 Task: Â Rotate a video.
Action: Mouse moved to (640, 609)
Screenshot: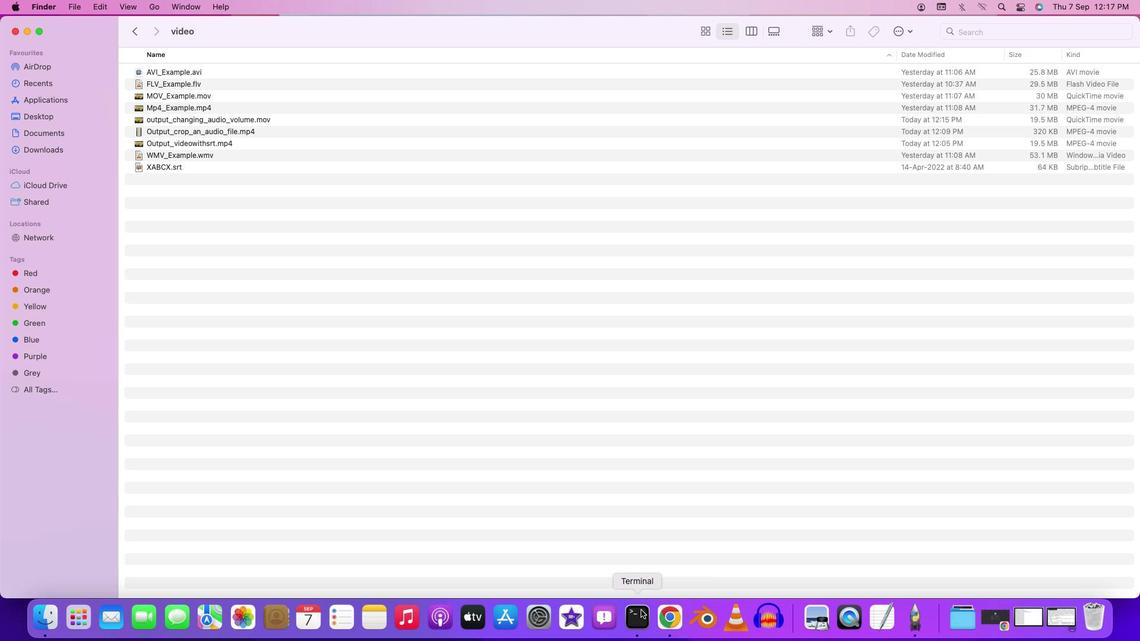 
Action: Mouse pressed right at (640, 609)
Screenshot: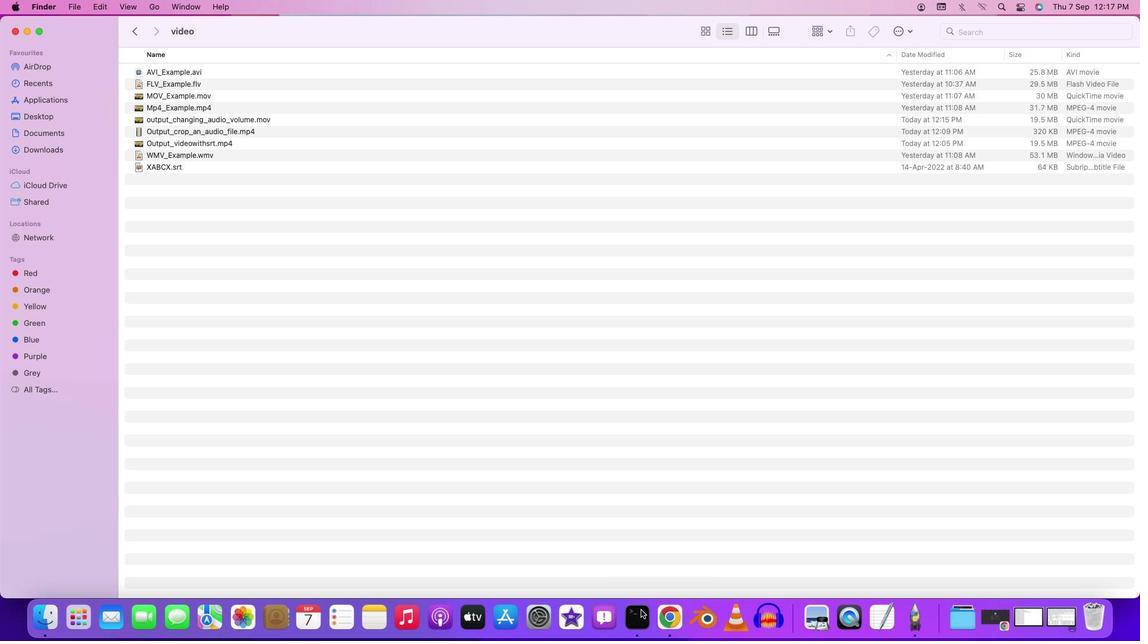 
Action: Mouse moved to (670, 473)
Screenshot: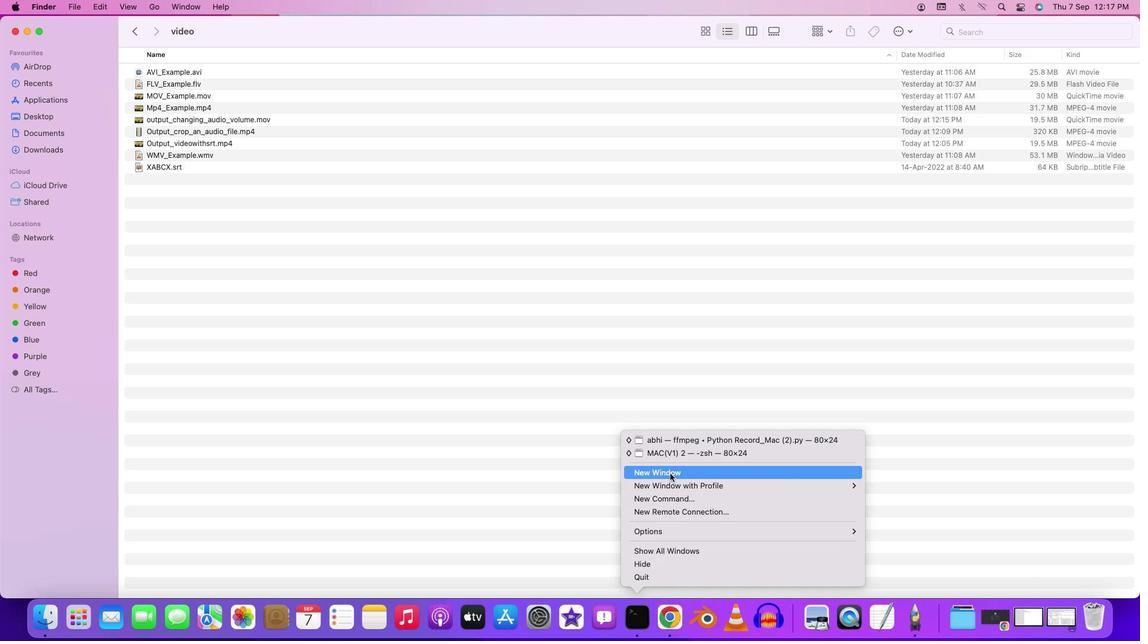 
Action: Mouse pressed left at (670, 473)
Screenshot: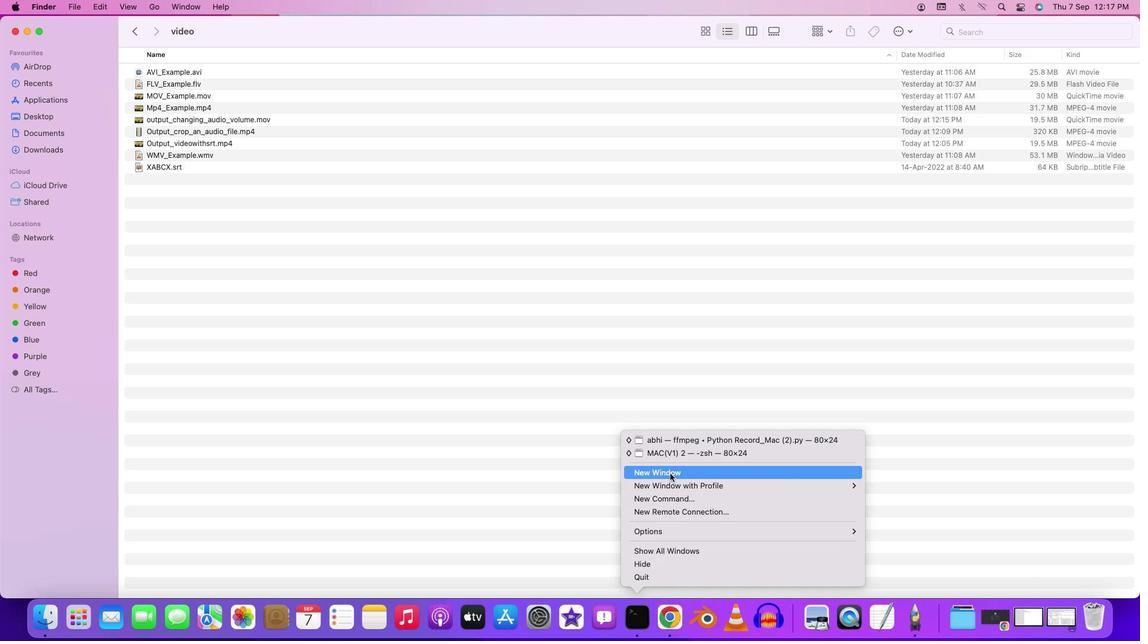 
Action: Mouse moved to (670, 472)
Screenshot: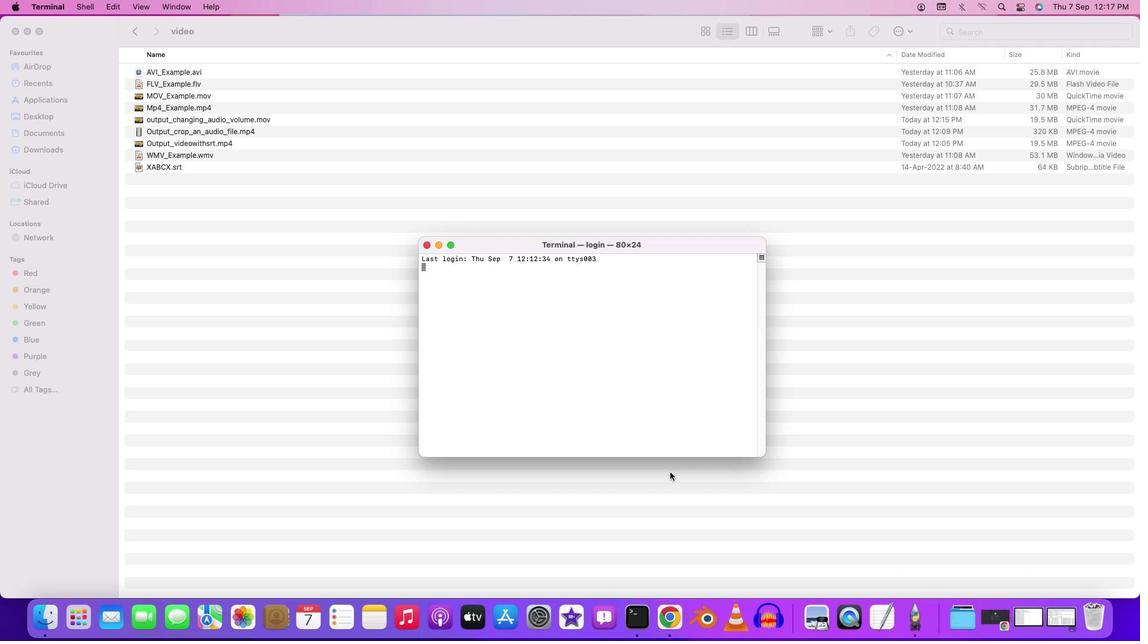 
Action: Key pressed 'c''d'Key.space'd''e''s''k''t''o''p'Key.enter'c''d'Key.space'a'Key.backspace'f''f''m''p''e''g'Key.enter'c''d'Key.space'c''o''n''v''e''r''s''i''o''n'Key.enter'c''d'Key.space'v''i''d''e''o'Key.enter'f''f''m''p''e''g''-'Key.backspaceKey.space'-''i'Key.spaceKey.shift'O''u''r'Key.backspace't''p''u''t'Key.shift')'Key.backspaceKey.shift'_''v''i''d''e''o''w''i''t''h''s''r''t''.''m''p''4'Key.space'-''v''f'Key.spaceKey.shift'"''t''r''a''n''s''p''o''s''e''=''3'Key.shift'"'Key.spaceKey.shift'O''u''t''p''u''t'Key.shift'_''r''o''t''a''t''e'Key.shift'_''a'Key.shift'_''v''i''d''e''o''.''m''p''4'Key.enter
Screenshot: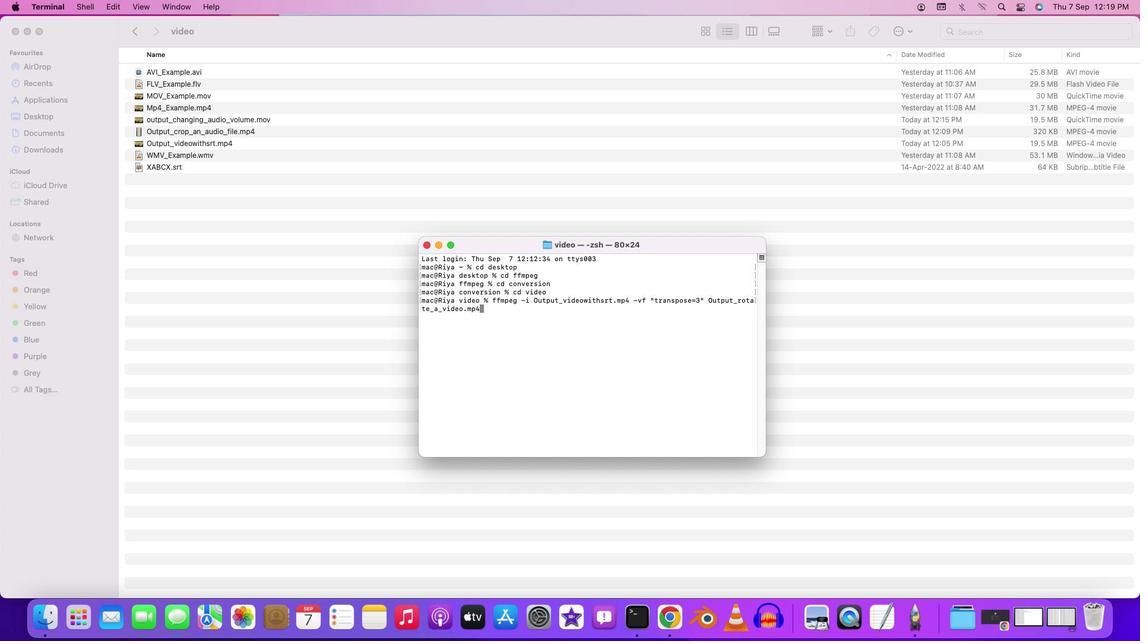 
Action: Mouse moved to (664, 449)
Screenshot: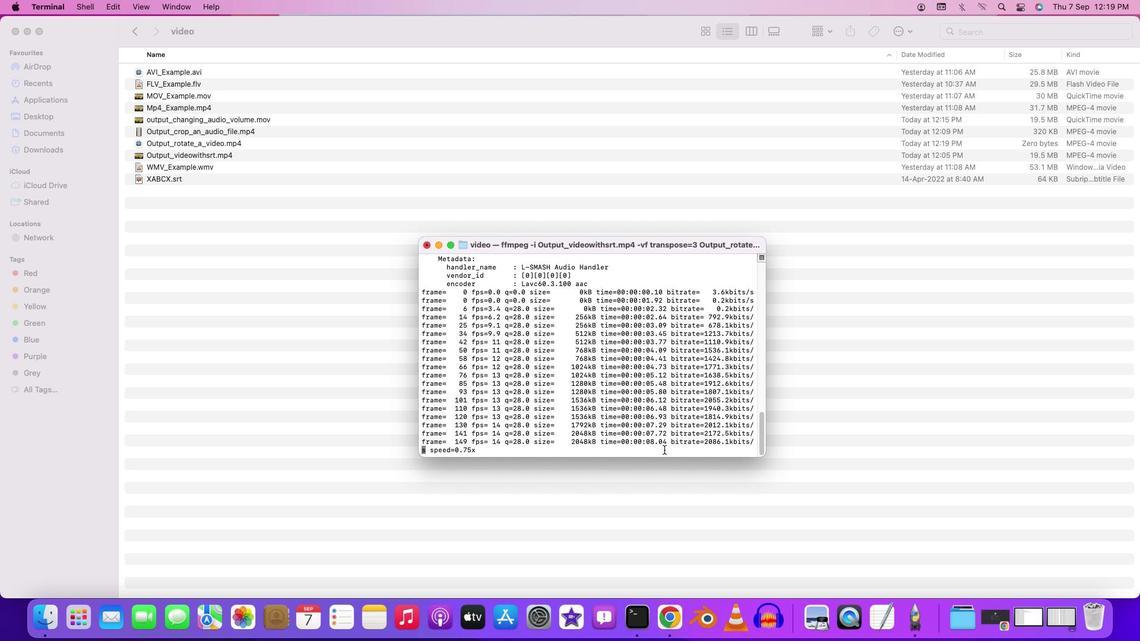 
Action: Mouse pressed left at (664, 449)
Screenshot: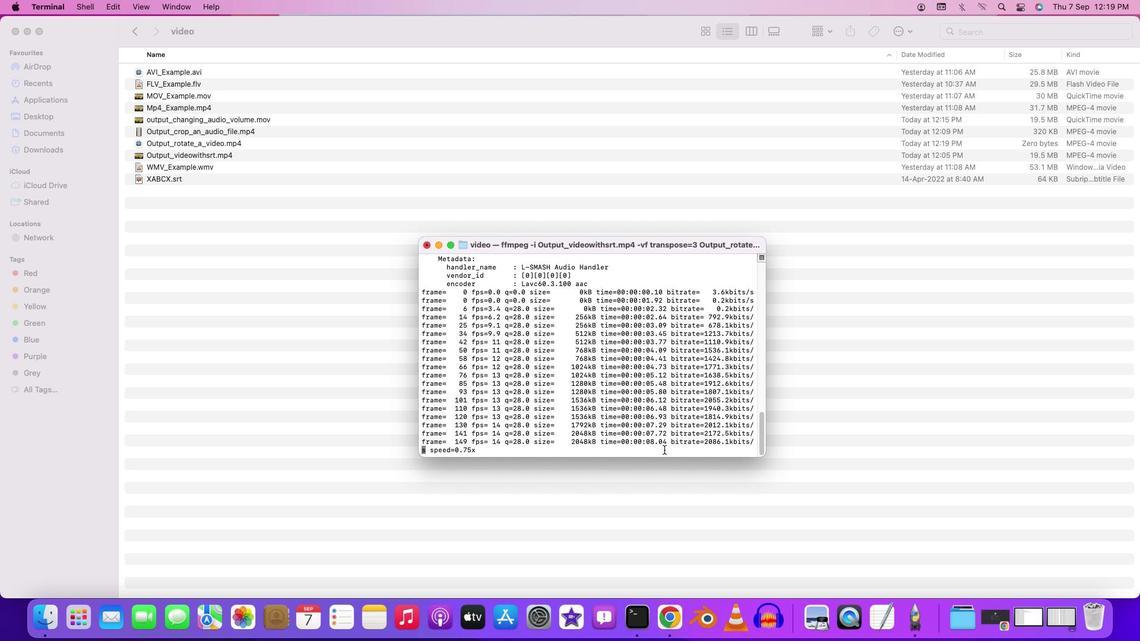 
Action: Mouse moved to (662, 451)
Screenshot: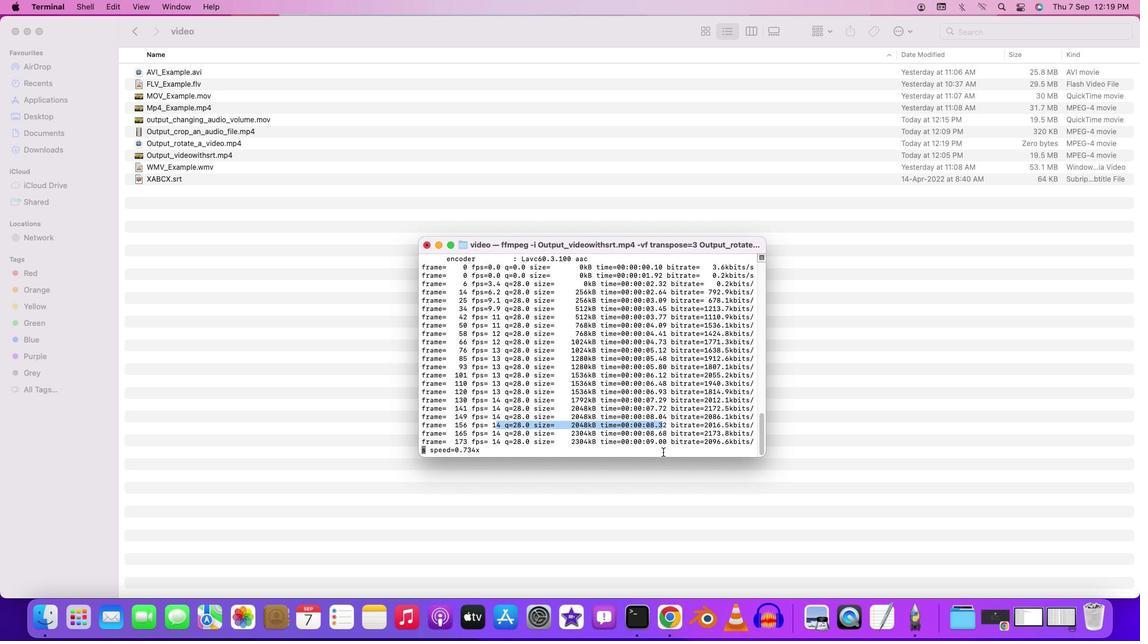 
Action: Mouse pressed left at (662, 451)
Screenshot: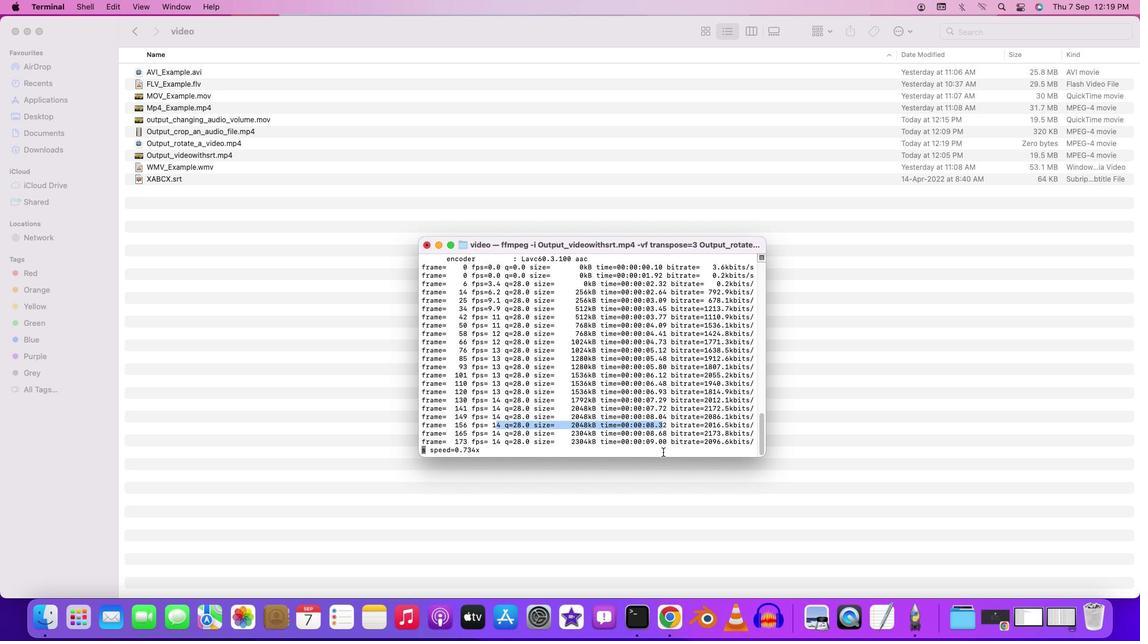 
Action: Mouse moved to (617, 453)
Screenshot: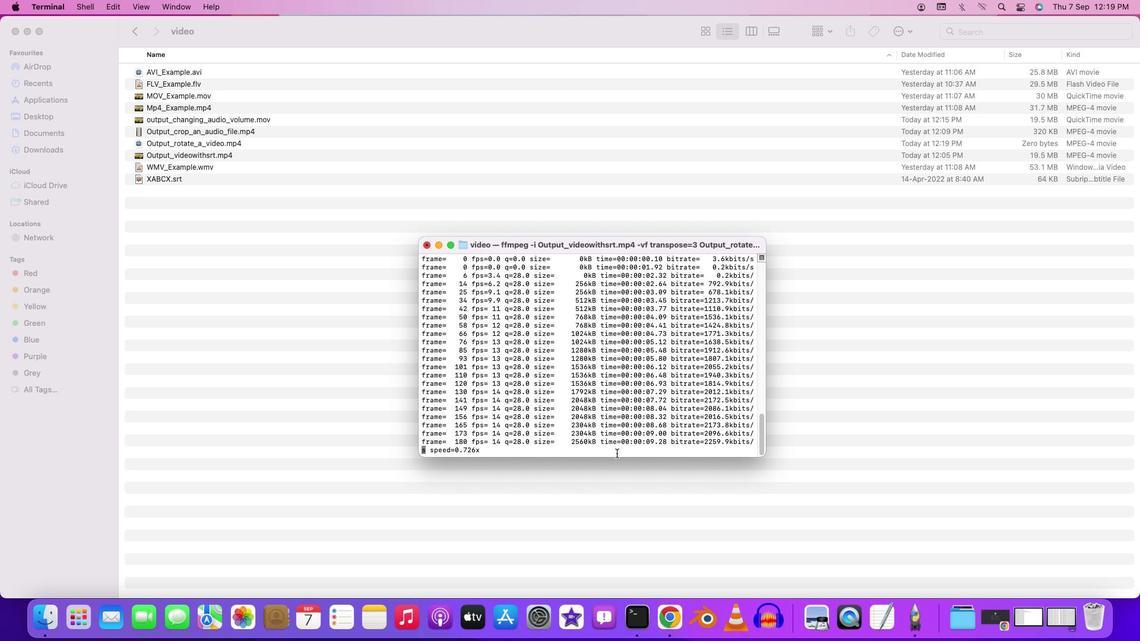 
